 Task: Check your schedule for June 22, 2023, and review your recent emails.
Action: Mouse moved to (13, 21)
Screenshot: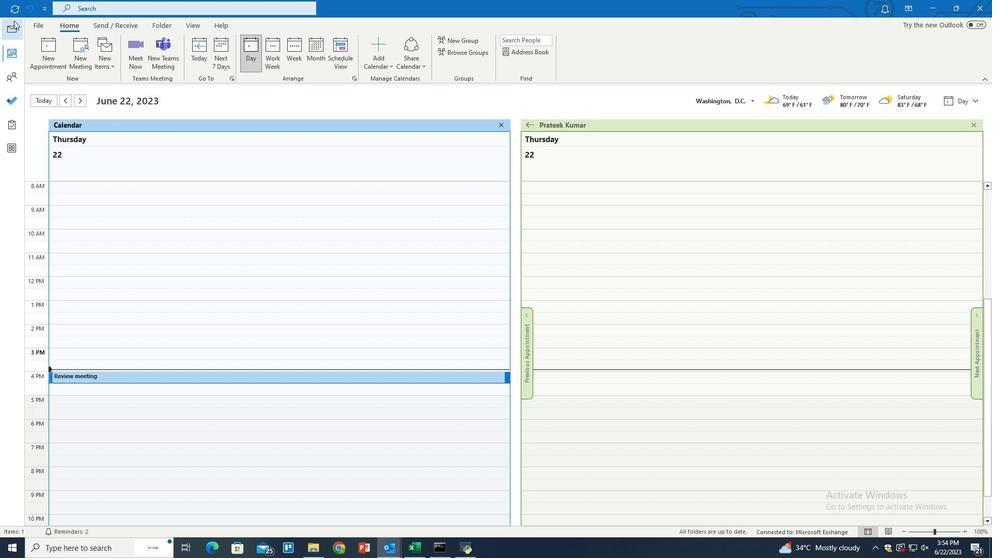 
Action: Mouse pressed left at (13, 21)
Screenshot: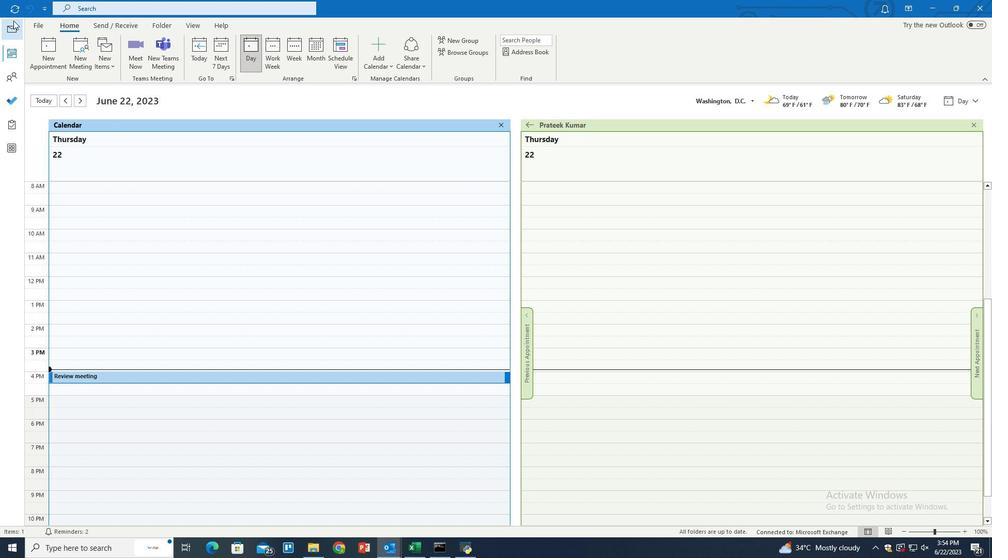 
Action: Mouse moved to (199, 27)
Screenshot: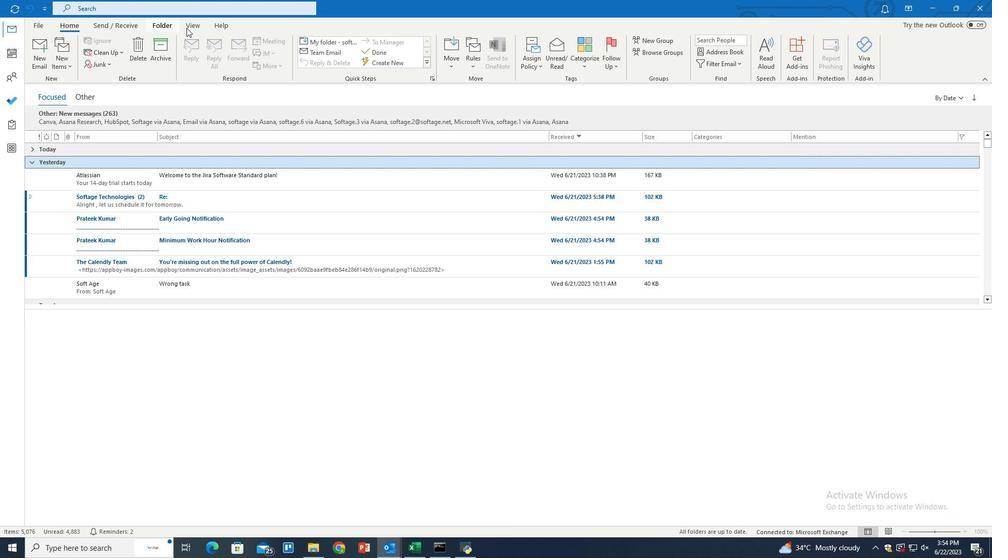 
Action: Mouse pressed left at (199, 27)
Screenshot: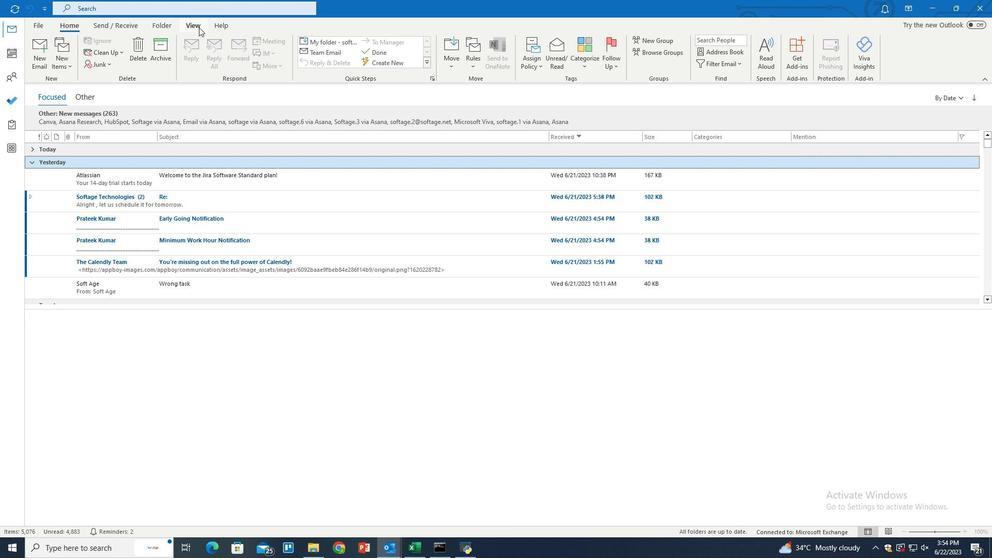 
Action: Mouse moved to (712, 55)
Screenshot: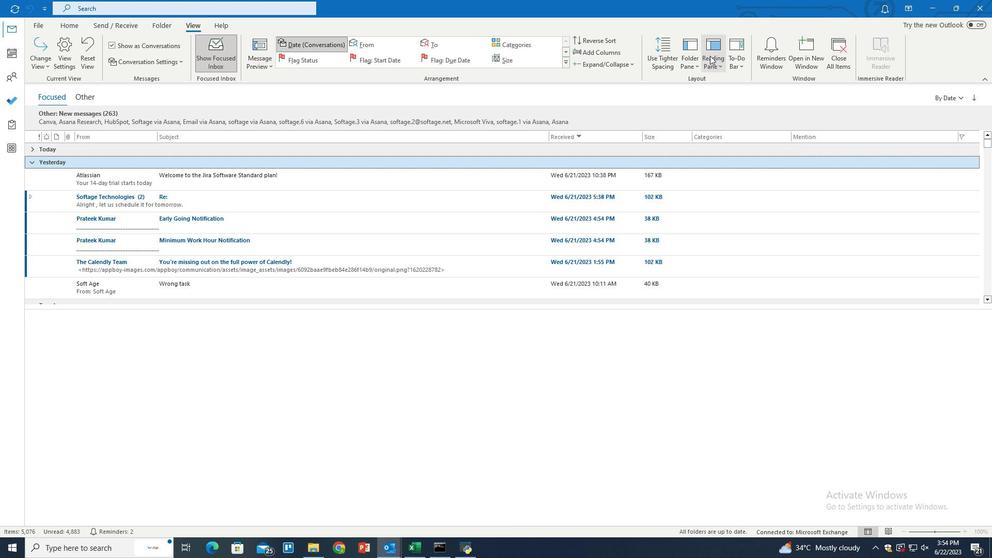 
Action: Mouse pressed left at (712, 55)
Screenshot: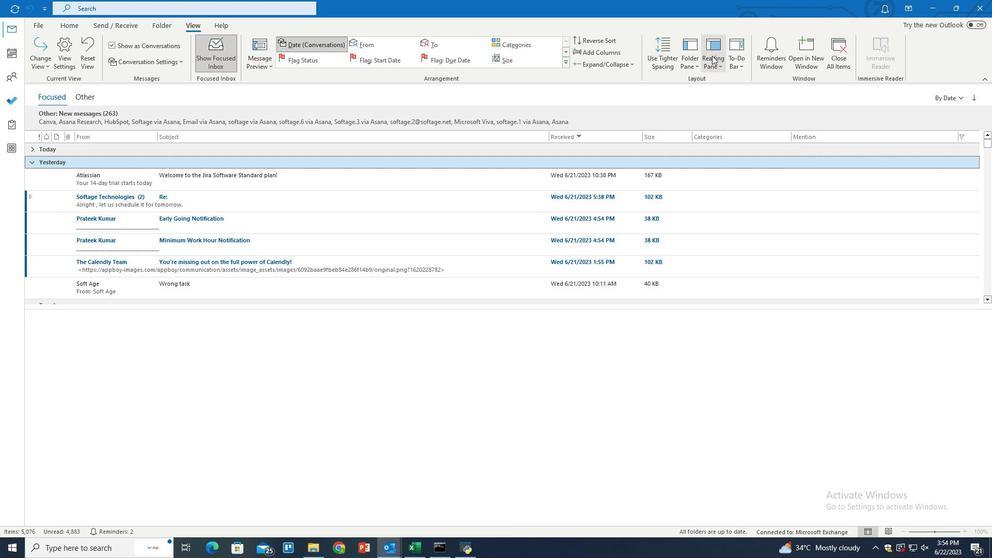 
Action: Mouse moved to (724, 106)
Screenshot: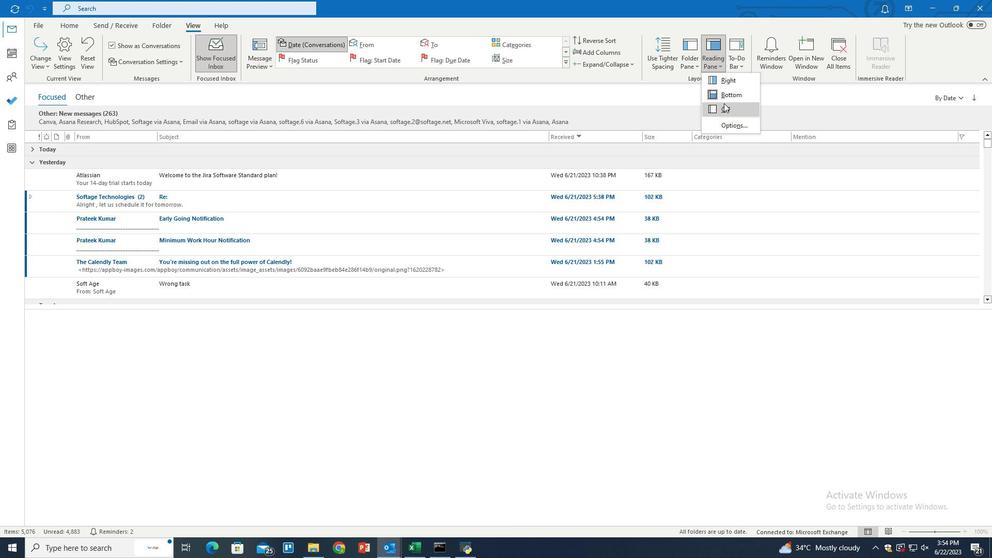 
Action: Mouse pressed left at (724, 106)
Screenshot: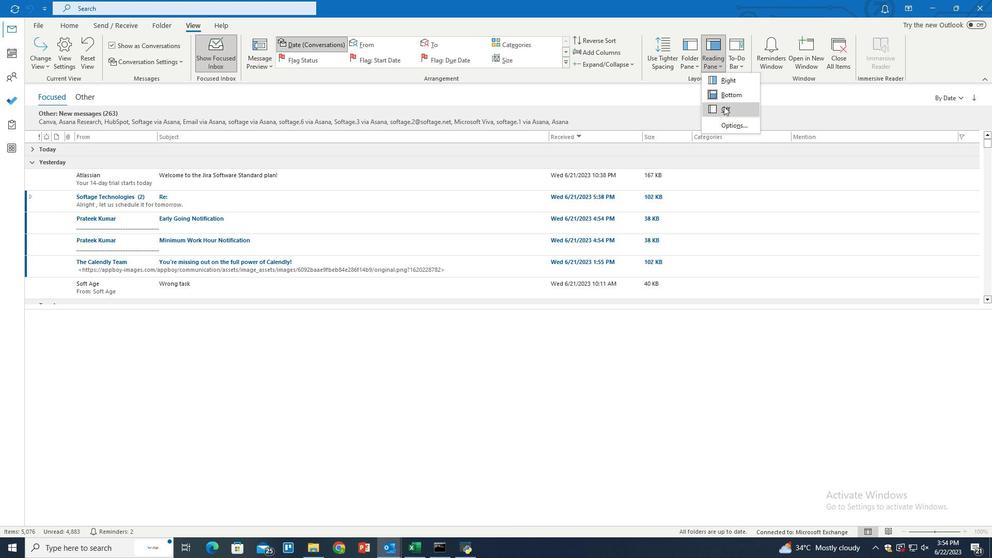 
